 Task: Select end date 7/14/2023.
Action: Mouse moved to (502, 268)
Screenshot: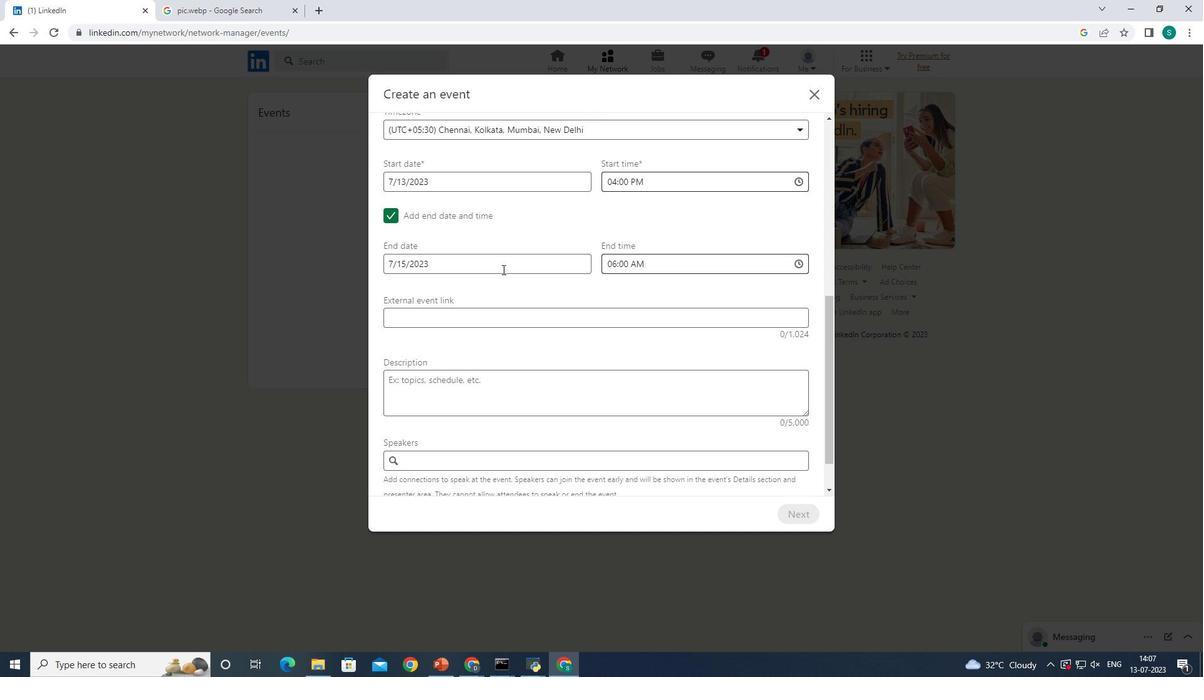 
Action: Mouse pressed left at (502, 268)
Screenshot: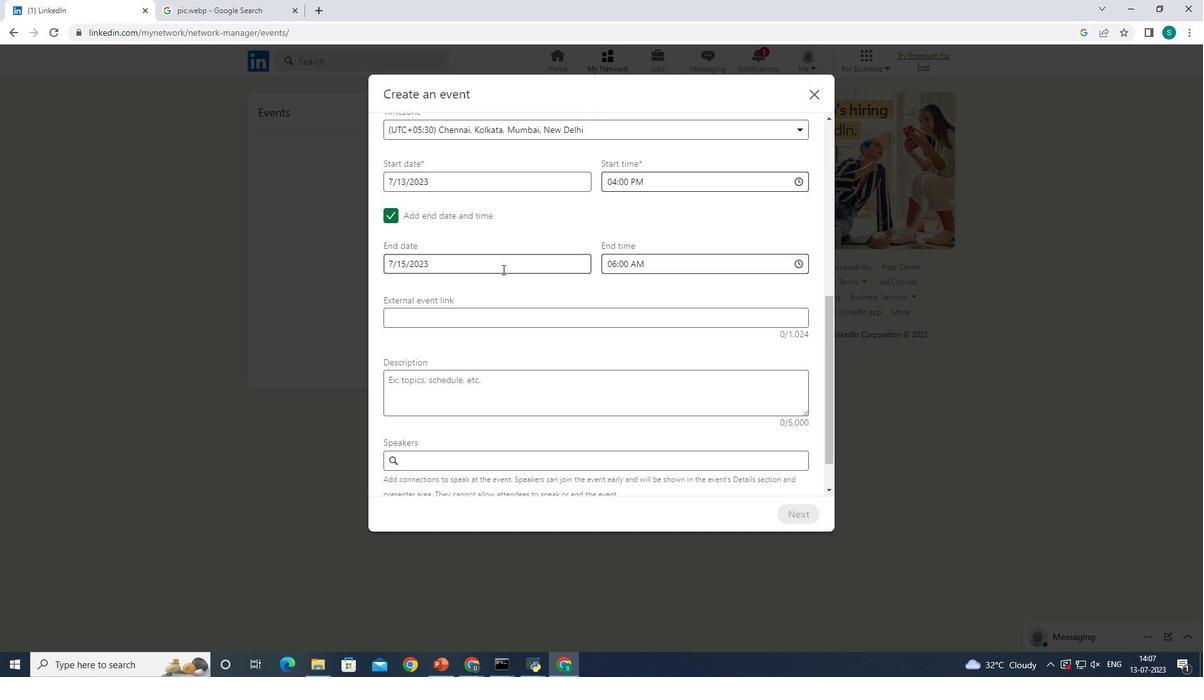 
Action: Mouse moved to (544, 412)
Screenshot: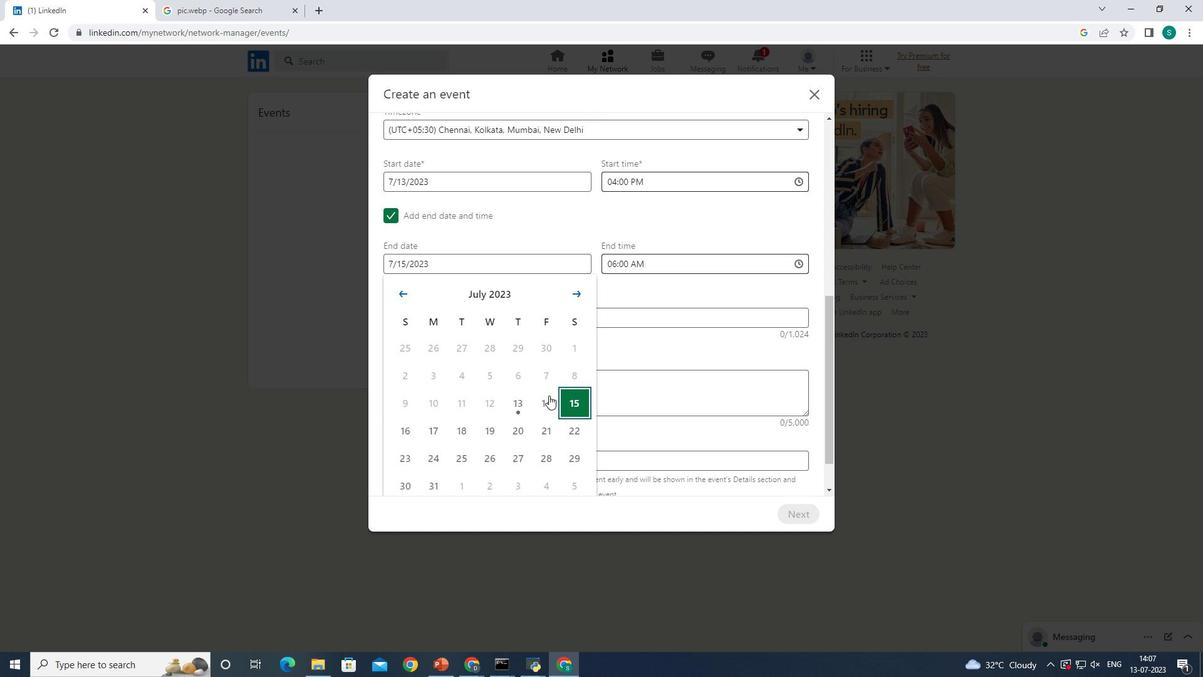 
Action: Mouse pressed left at (544, 412)
Screenshot: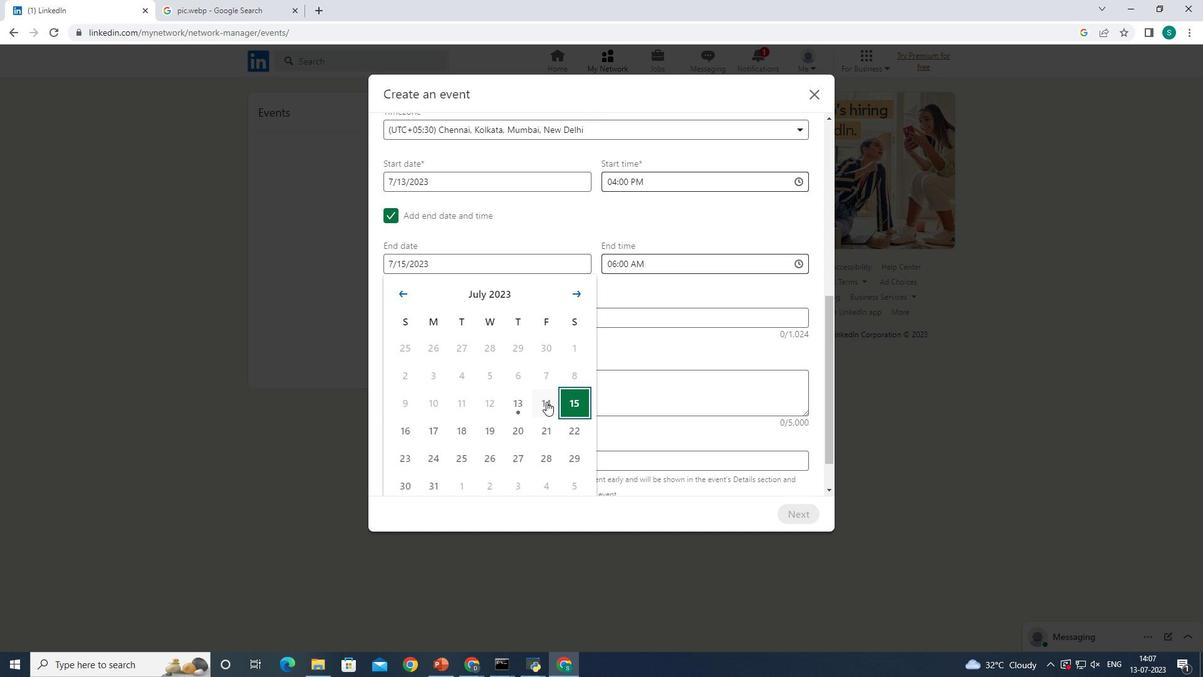 
Action: Mouse moved to (629, 283)
Screenshot: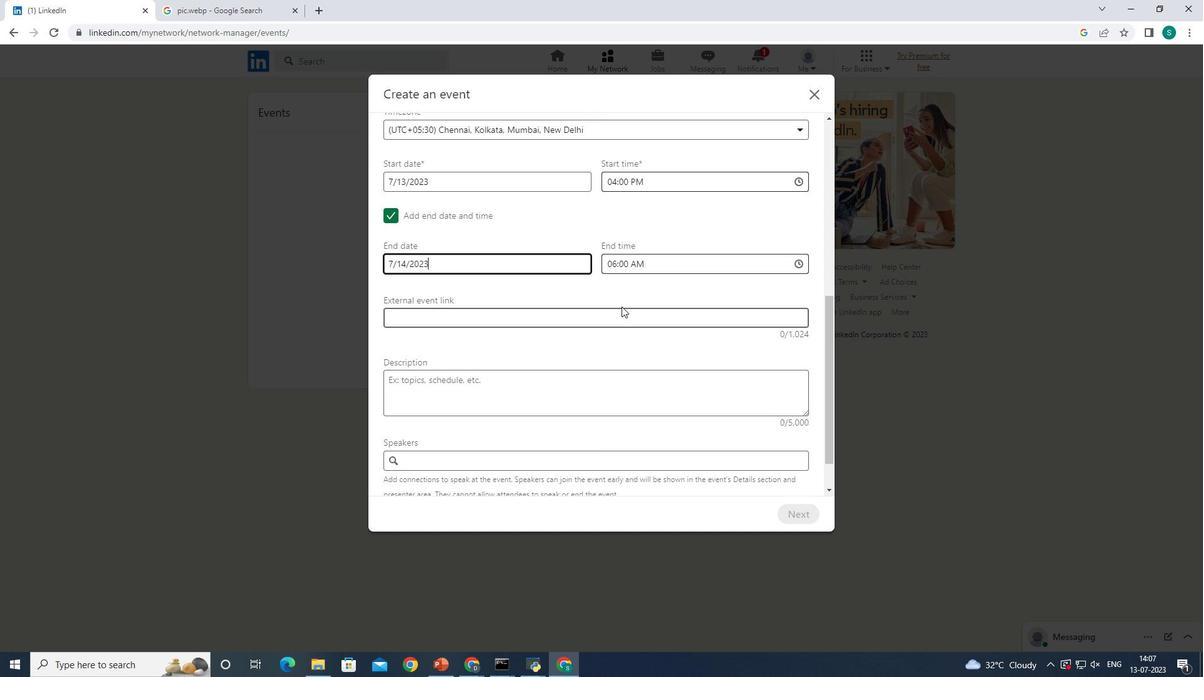 
Action: Mouse pressed left at (629, 283)
Screenshot: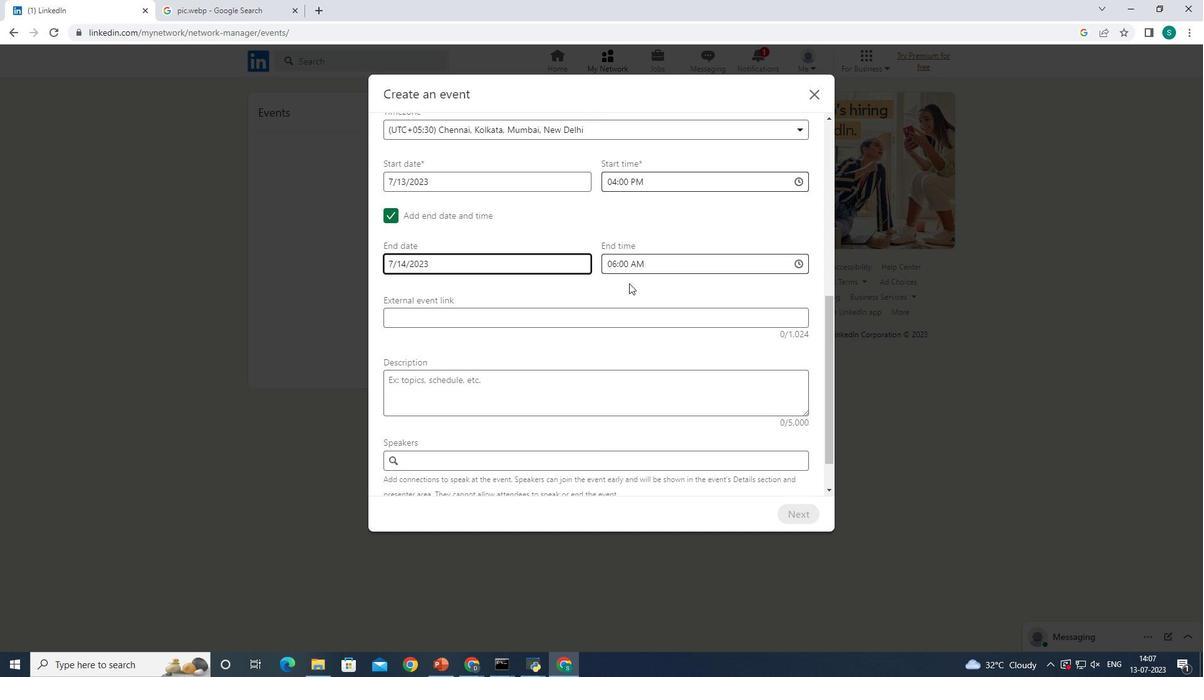 
